 Task: Create in the project WorthyTech and in the Backlog issue 'Integrate a new marketing analytics tool into an existing marketing campaign to improve data-driven decision making' a child issue 'Email campaign A/B testing and optimization', and assign it to team member softage.4@softage.net.
Action: Mouse moved to (239, 68)
Screenshot: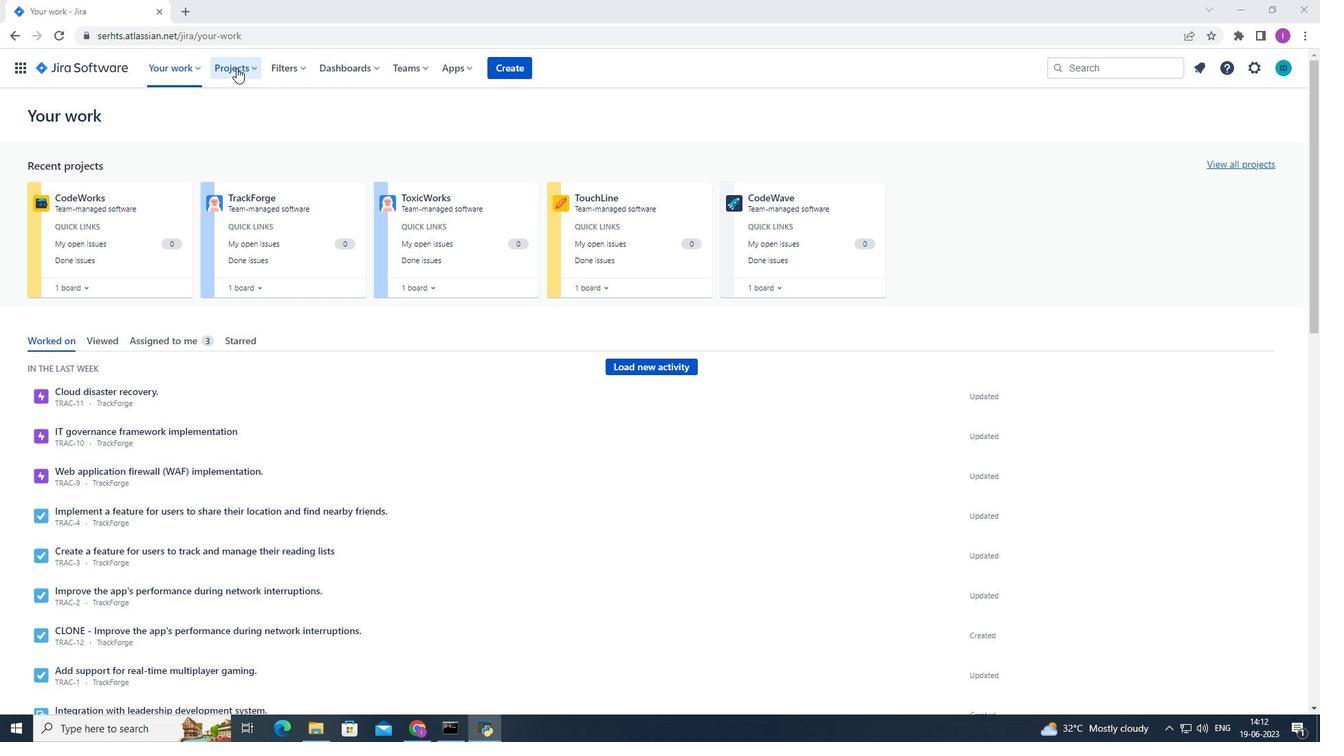 
Action: Mouse pressed left at (239, 68)
Screenshot: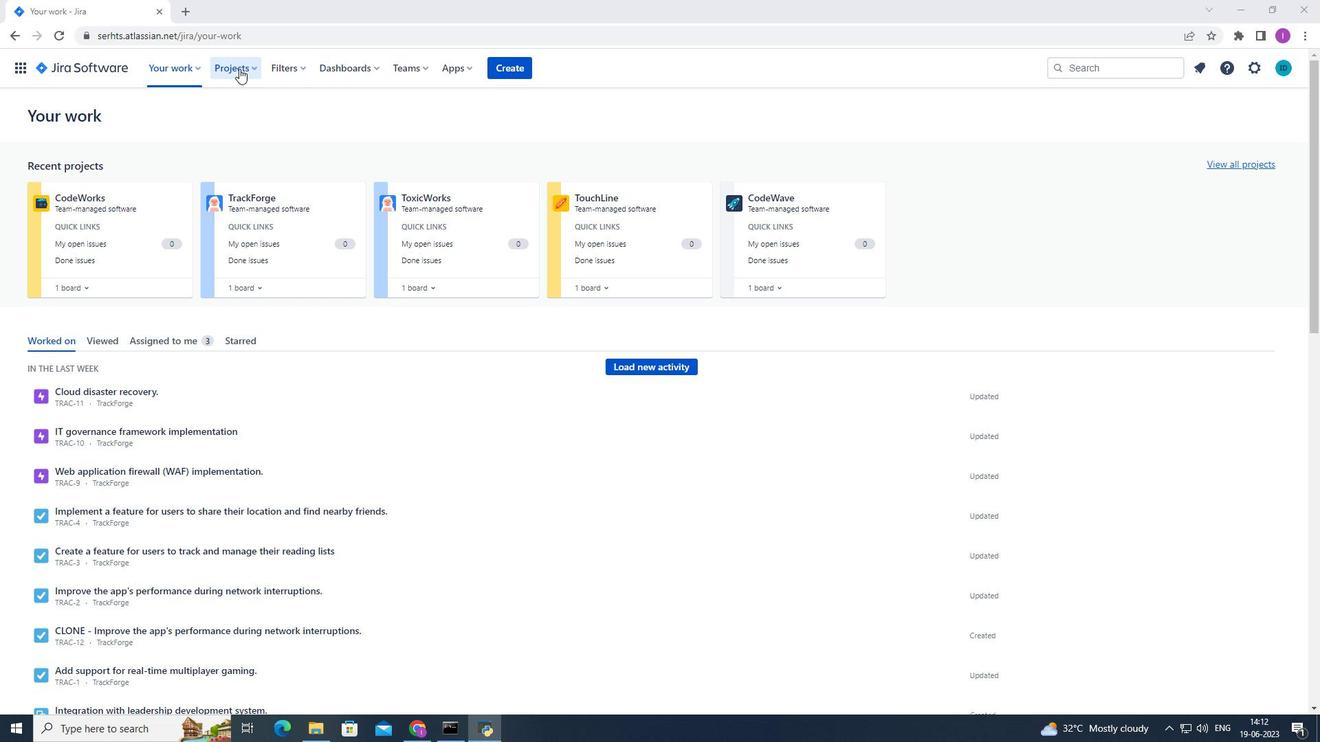 
Action: Mouse moved to (304, 128)
Screenshot: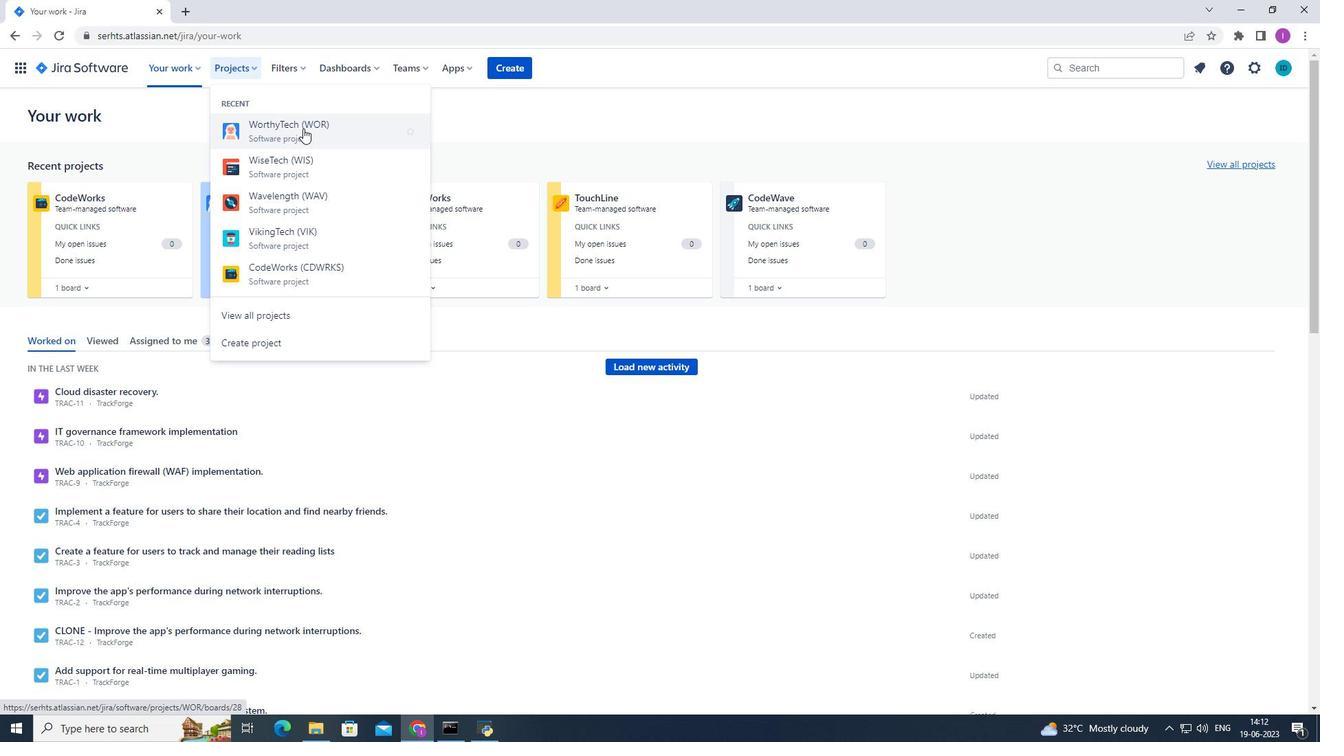 
Action: Mouse pressed left at (304, 128)
Screenshot: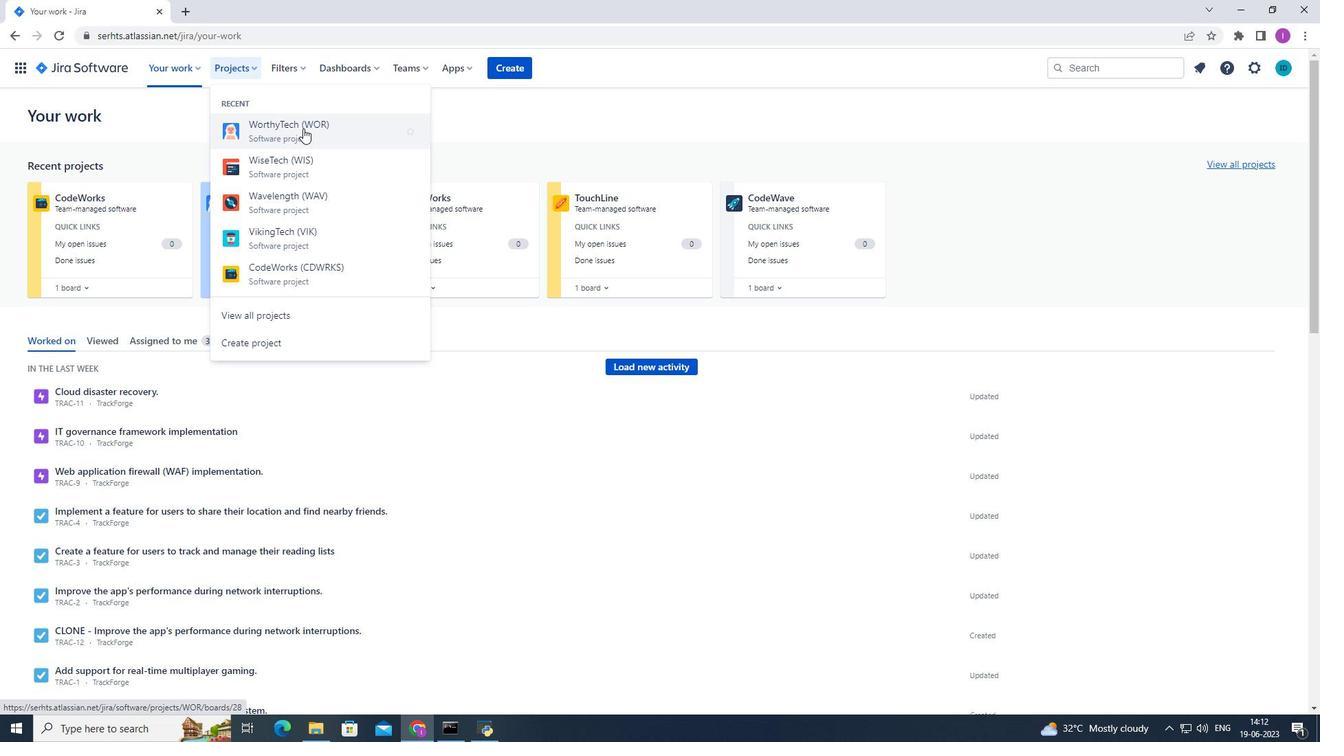 
Action: Mouse moved to (100, 213)
Screenshot: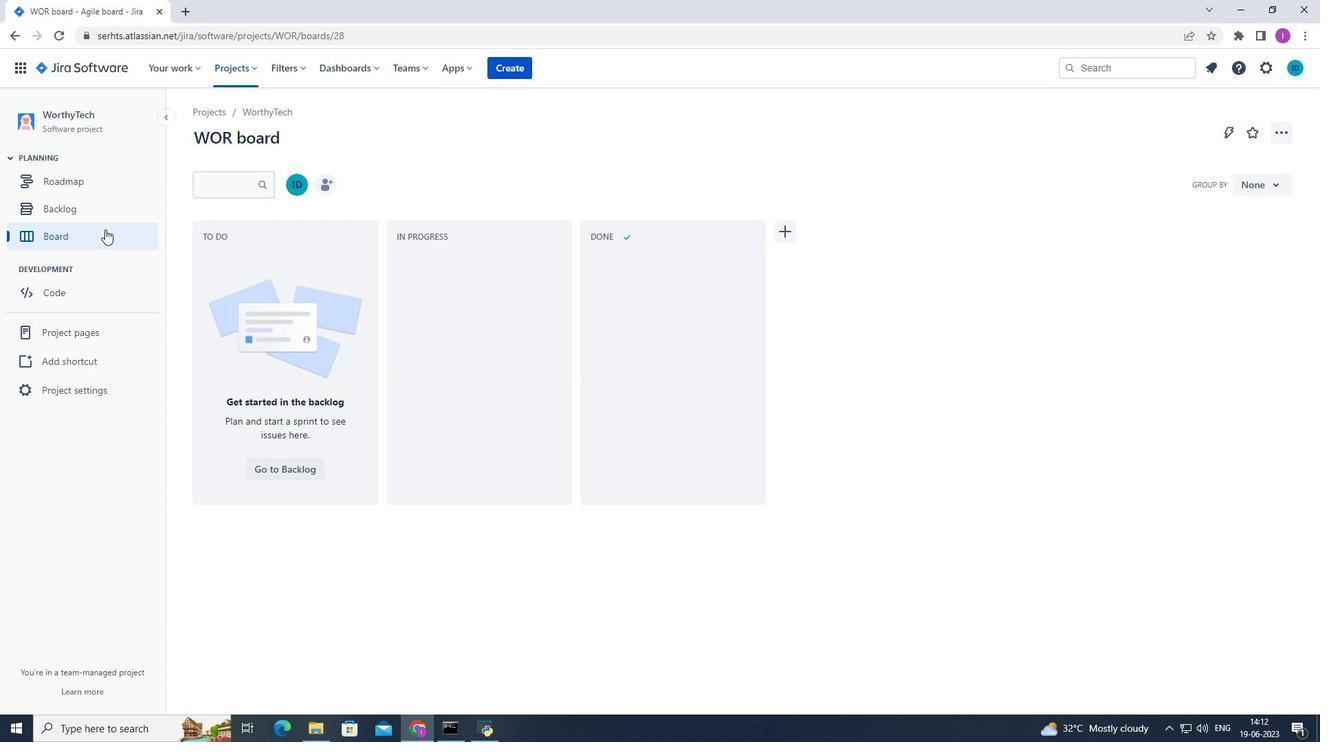 
Action: Mouse pressed left at (100, 213)
Screenshot: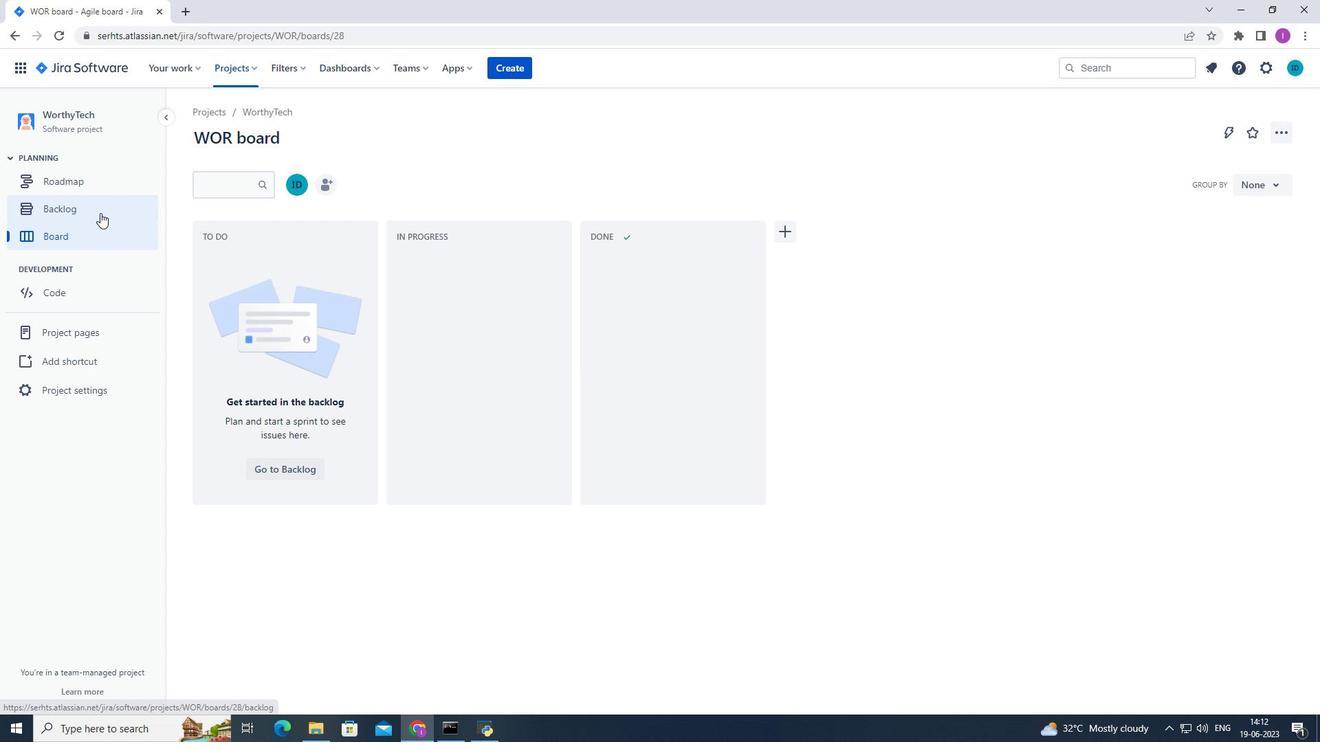 
Action: Mouse moved to (546, 412)
Screenshot: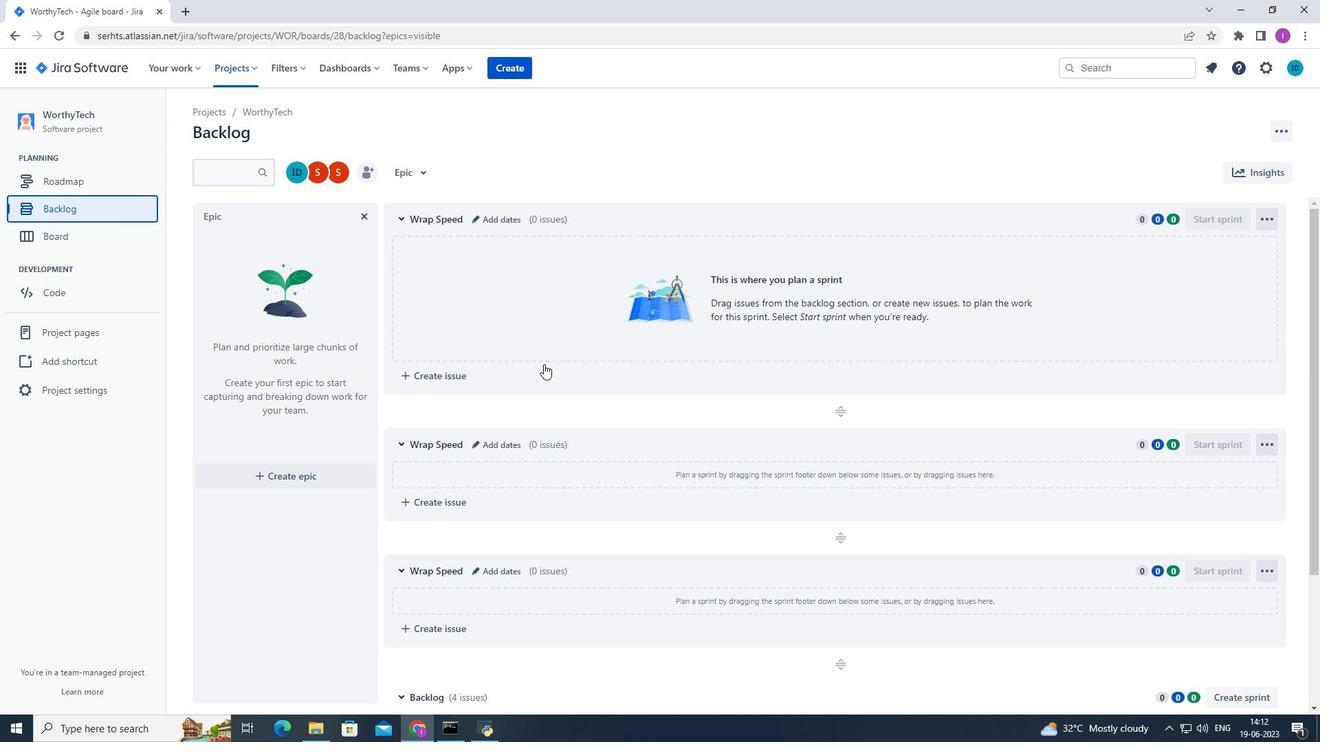 
Action: Mouse scrolled (546, 412) with delta (0, 0)
Screenshot: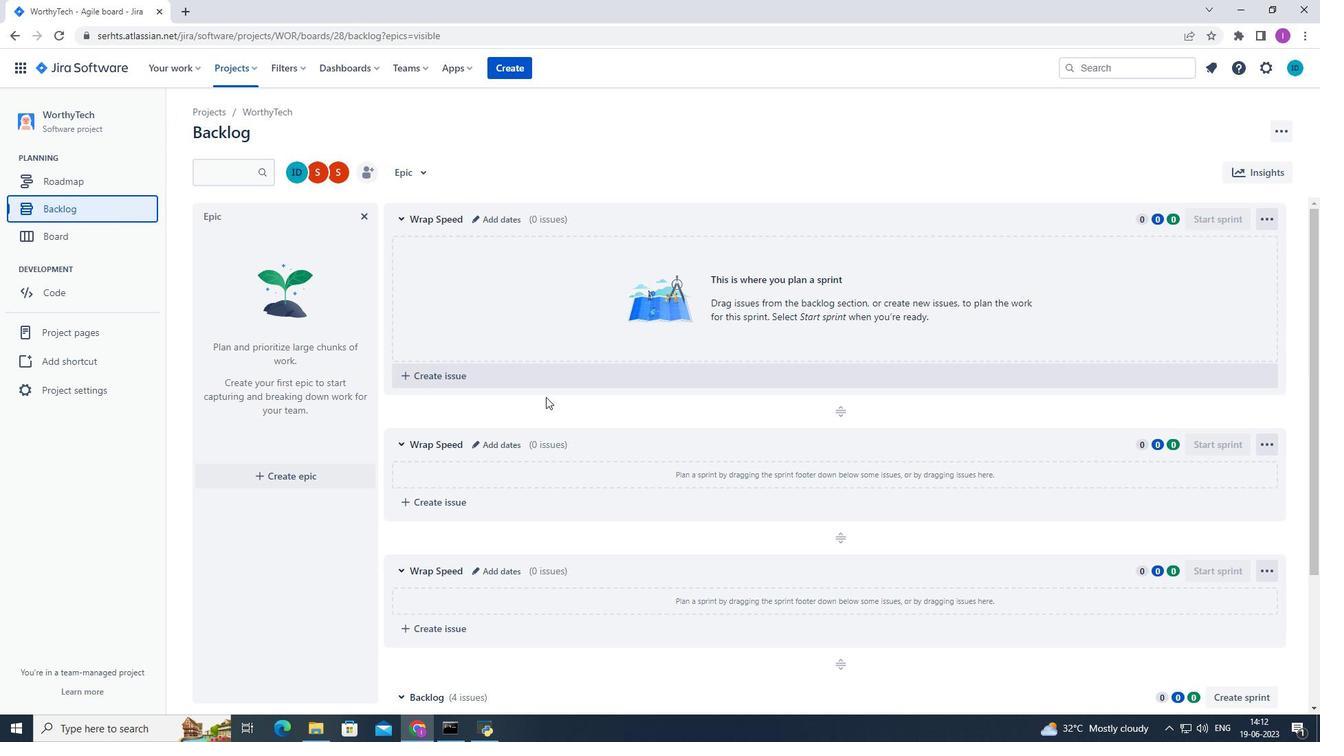 
Action: Mouse moved to (522, 570)
Screenshot: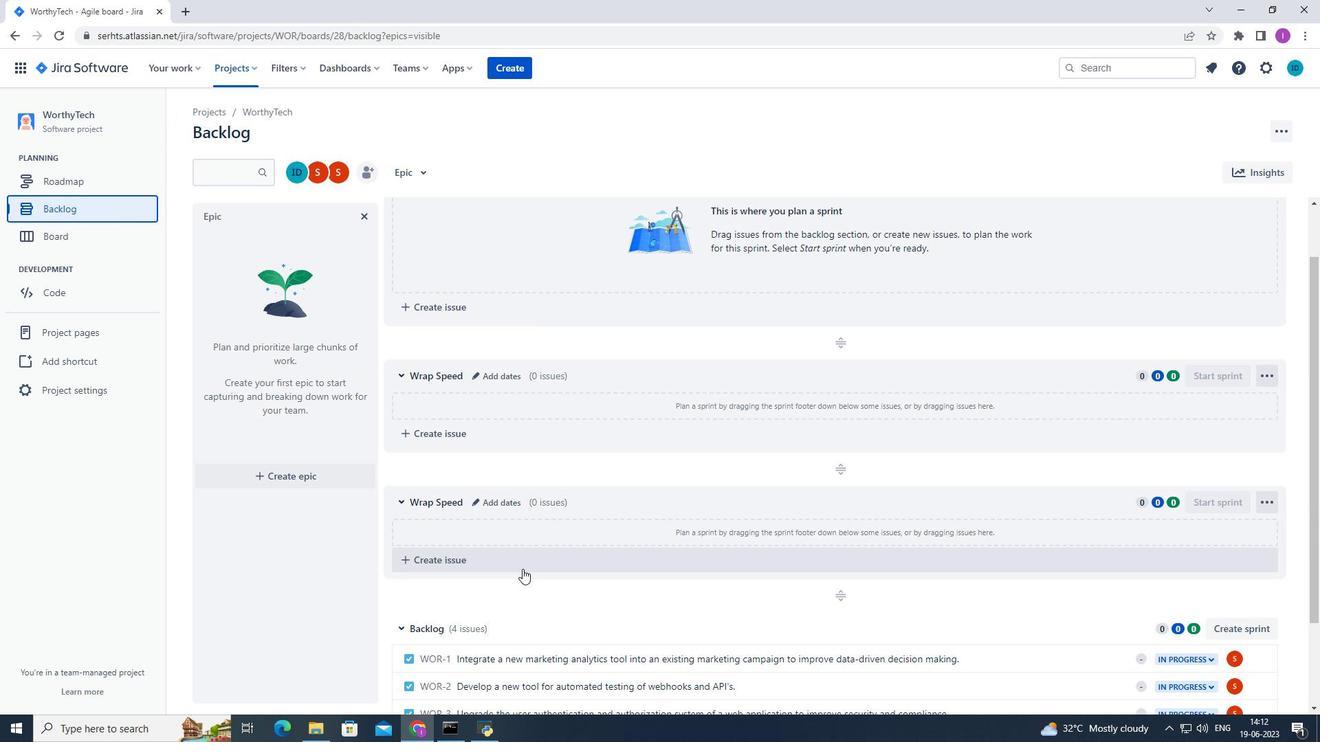 
Action: Mouse scrolled (522, 570) with delta (0, 0)
Screenshot: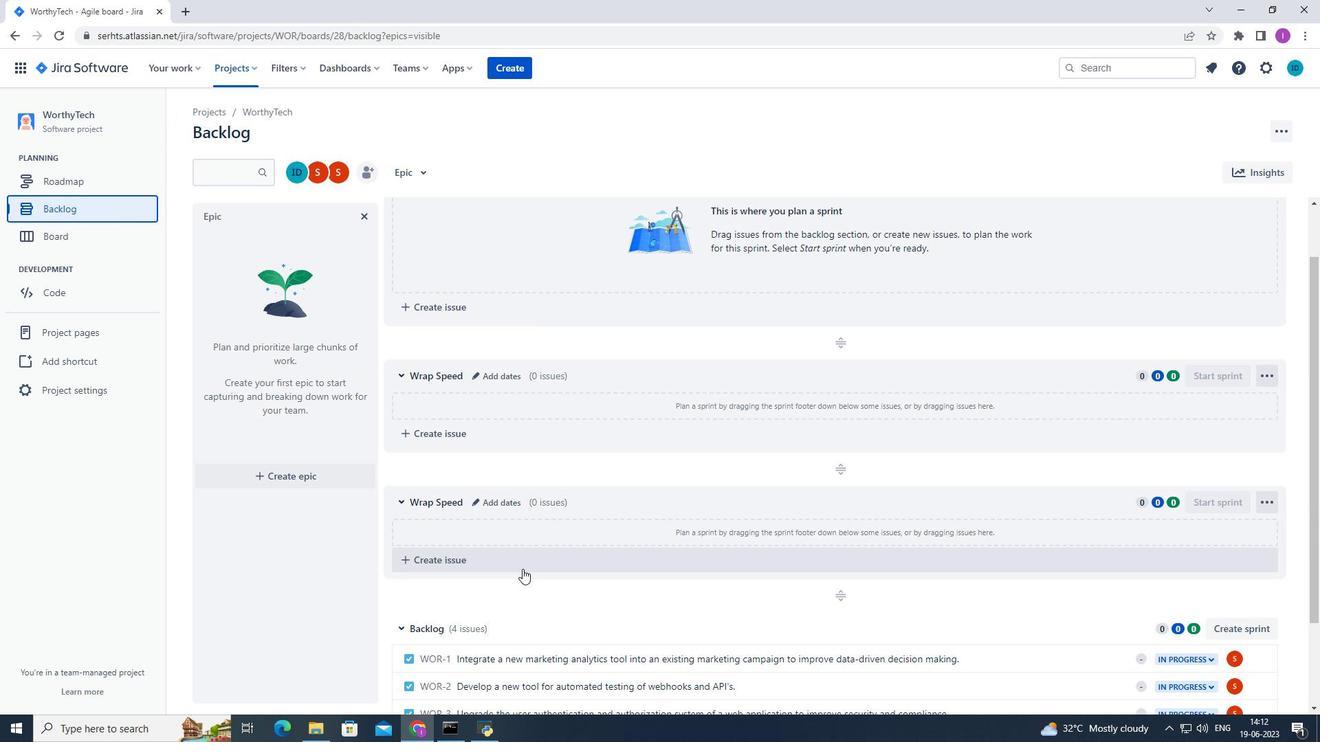 
Action: Mouse moved to (522, 571)
Screenshot: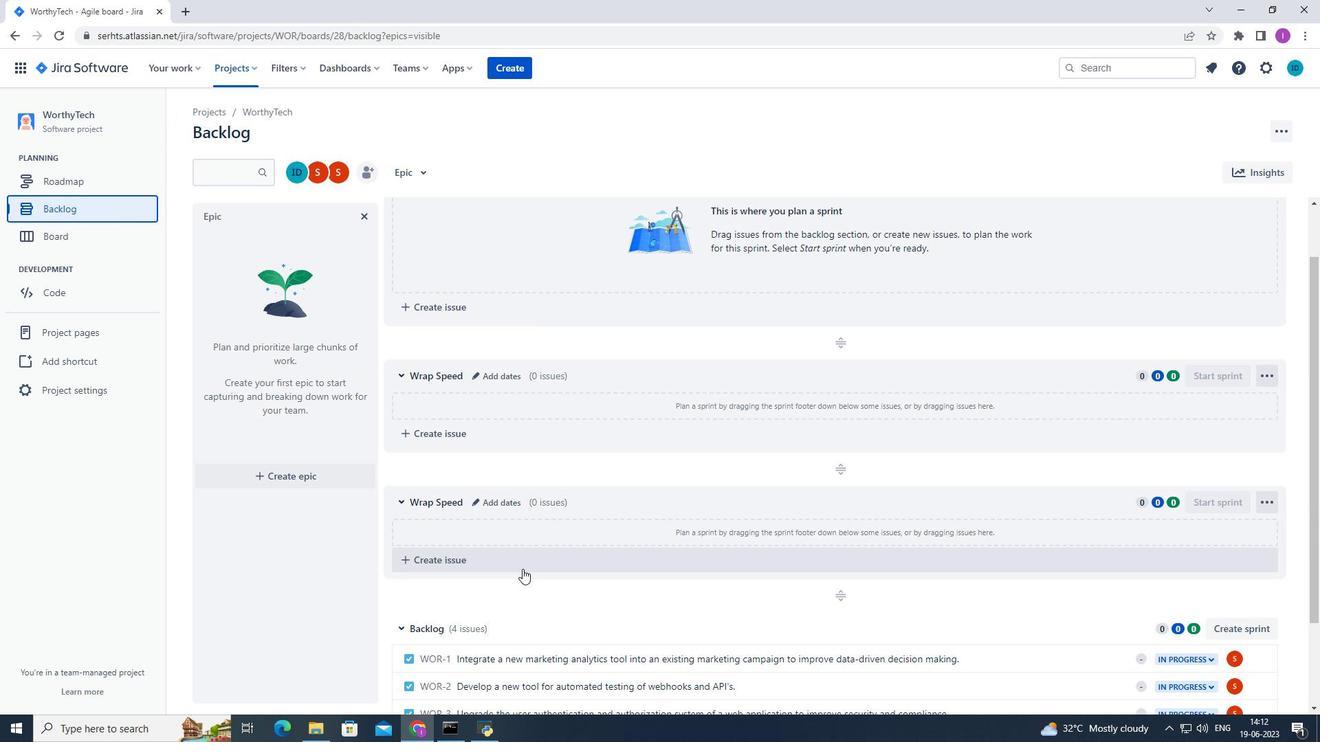 
Action: Mouse scrolled (522, 570) with delta (0, 0)
Screenshot: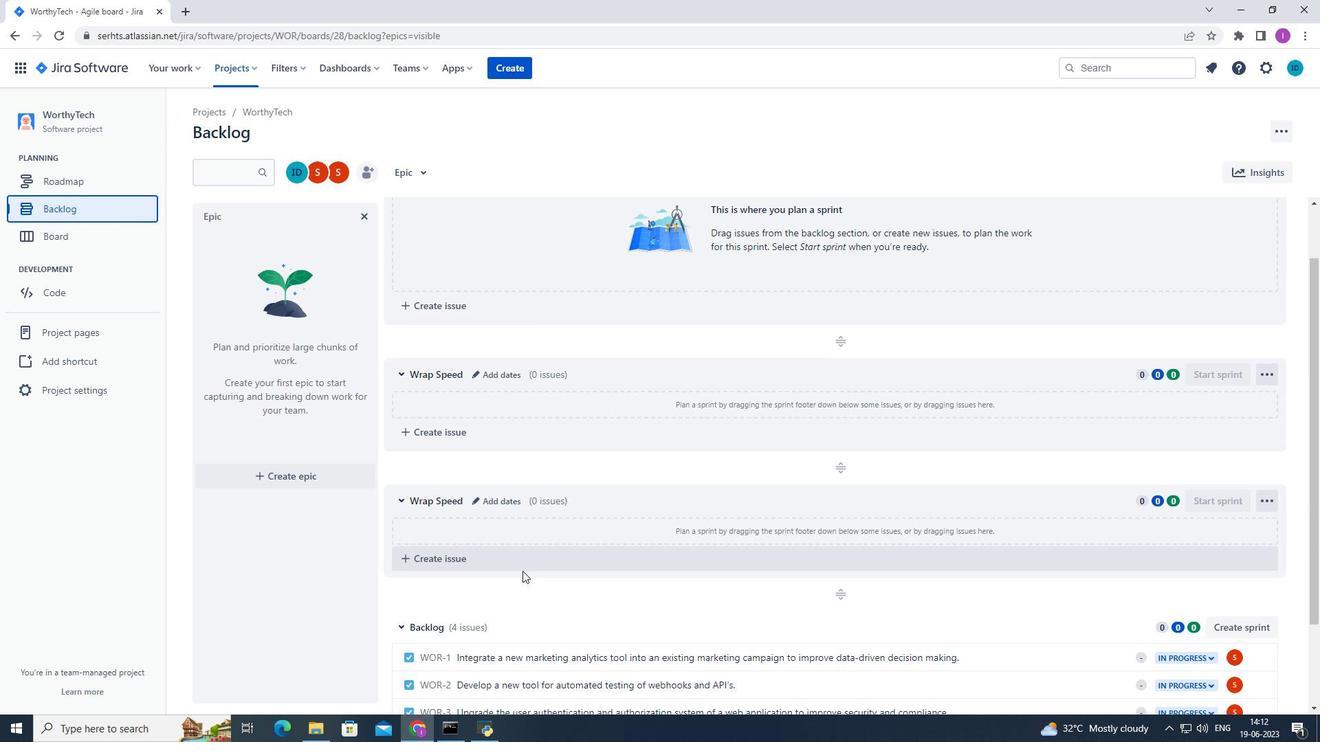 
Action: Mouse moved to (1055, 547)
Screenshot: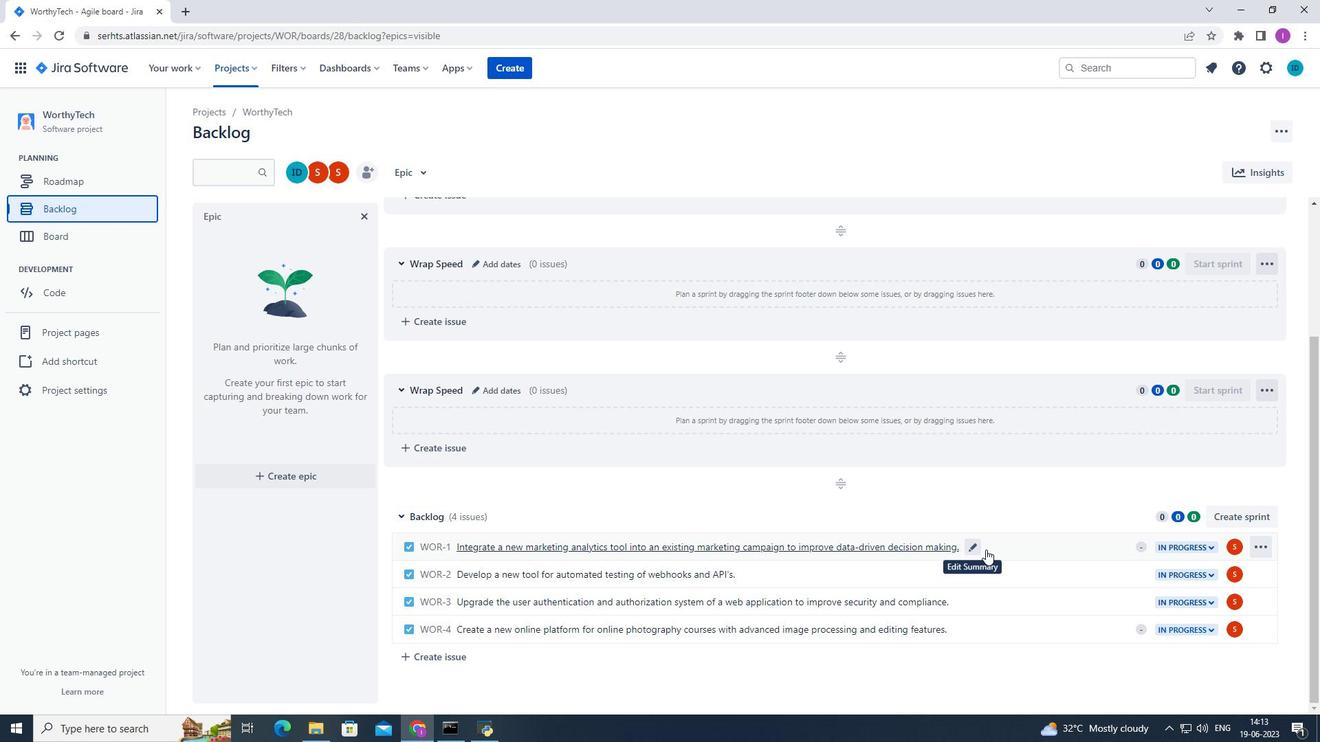 
Action: Mouse pressed left at (1055, 547)
Screenshot: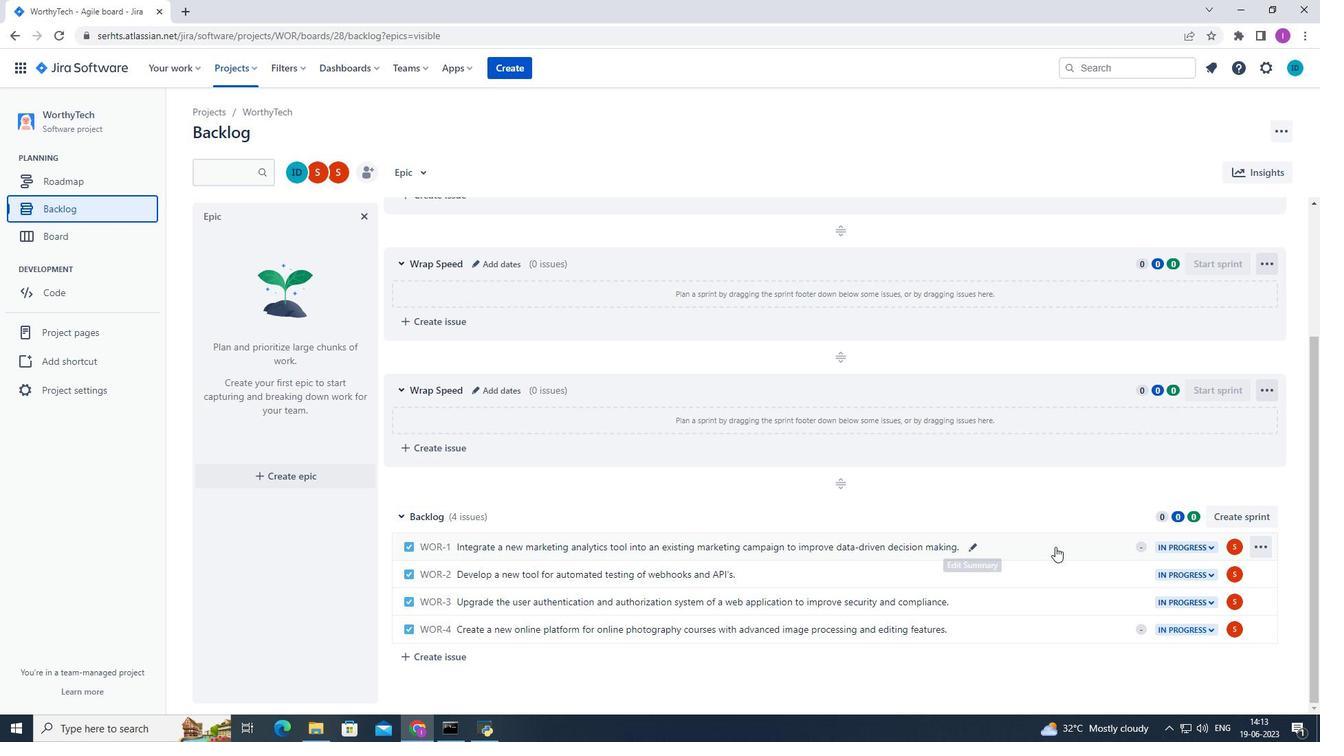 
Action: Mouse moved to (1075, 339)
Screenshot: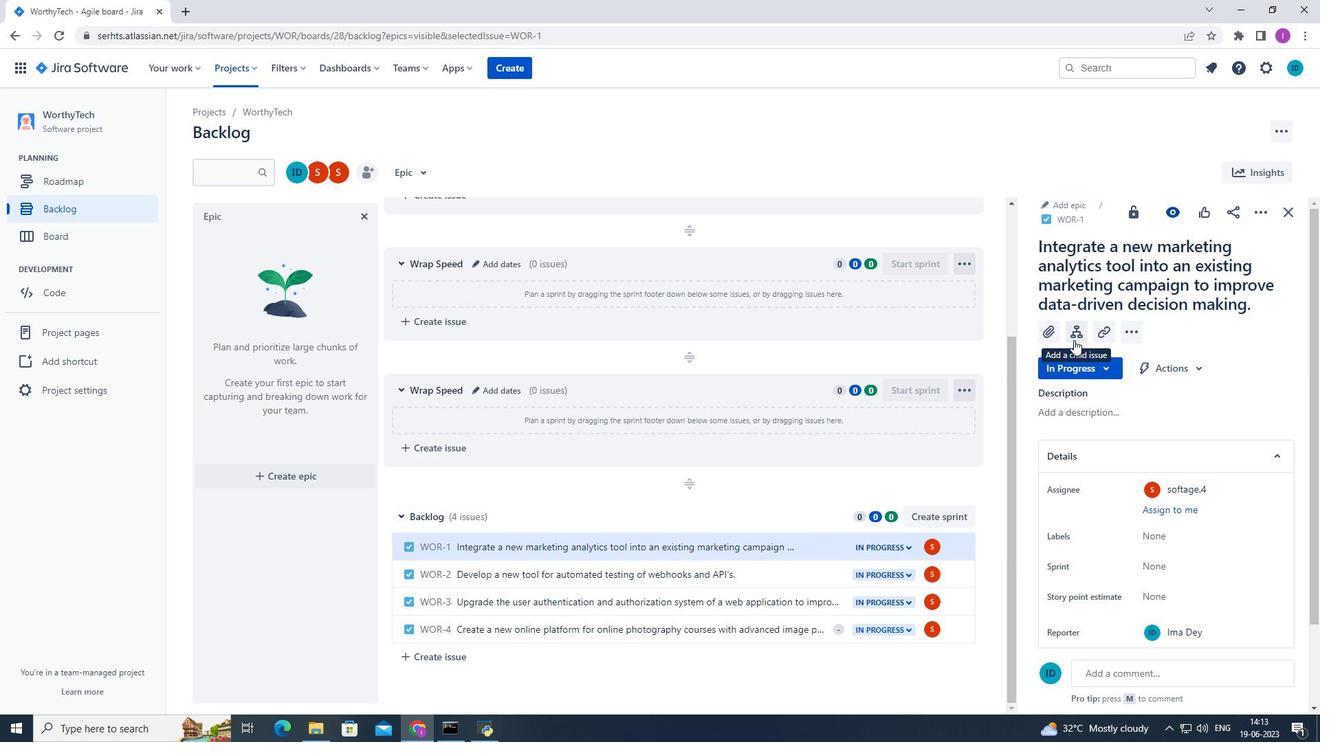 
Action: Mouse pressed left at (1075, 339)
Screenshot: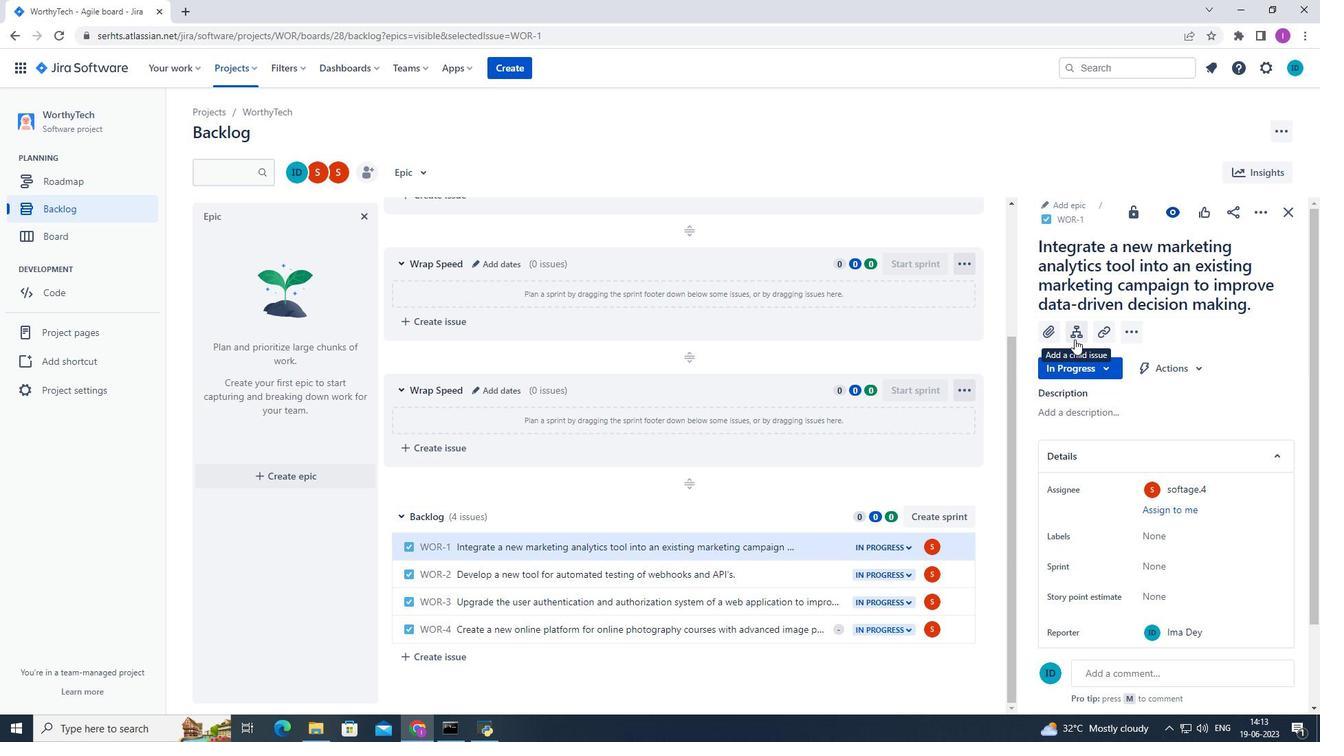 
Action: Mouse moved to (1086, 445)
Screenshot: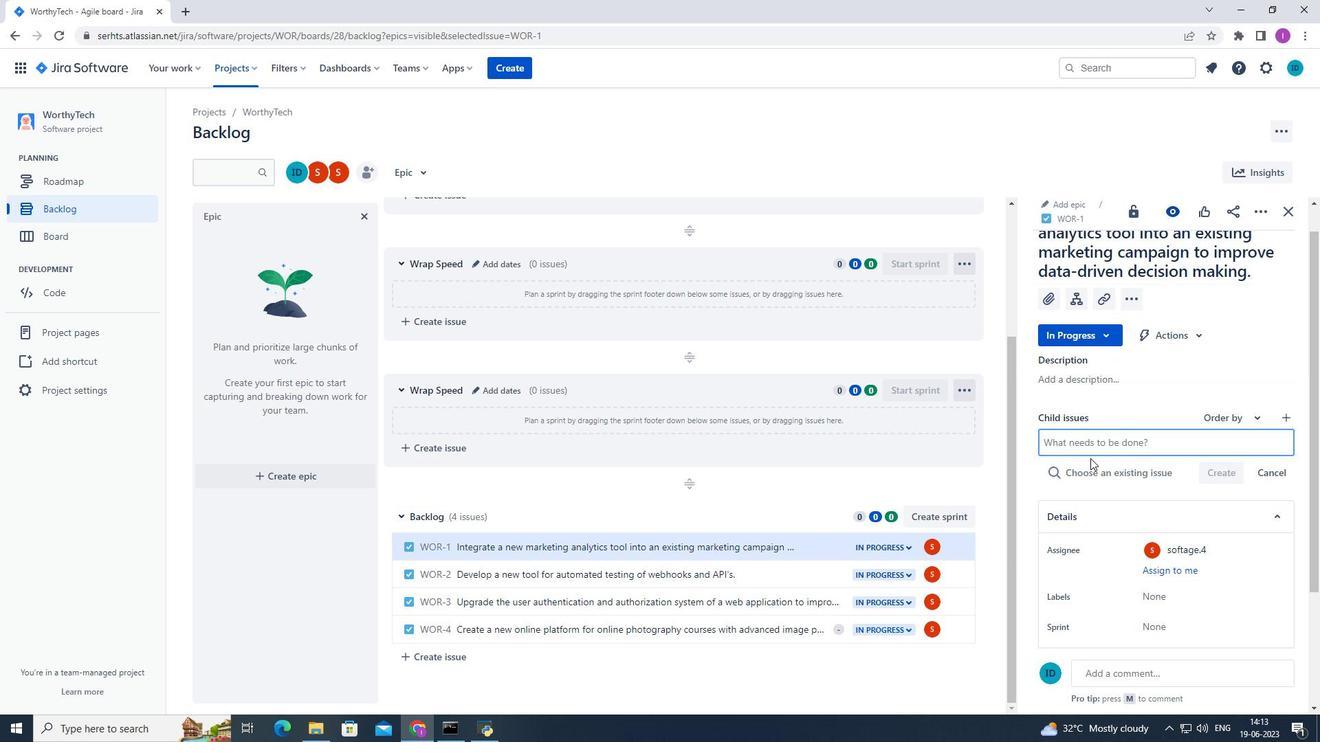 
Action: Mouse pressed left at (1086, 445)
Screenshot: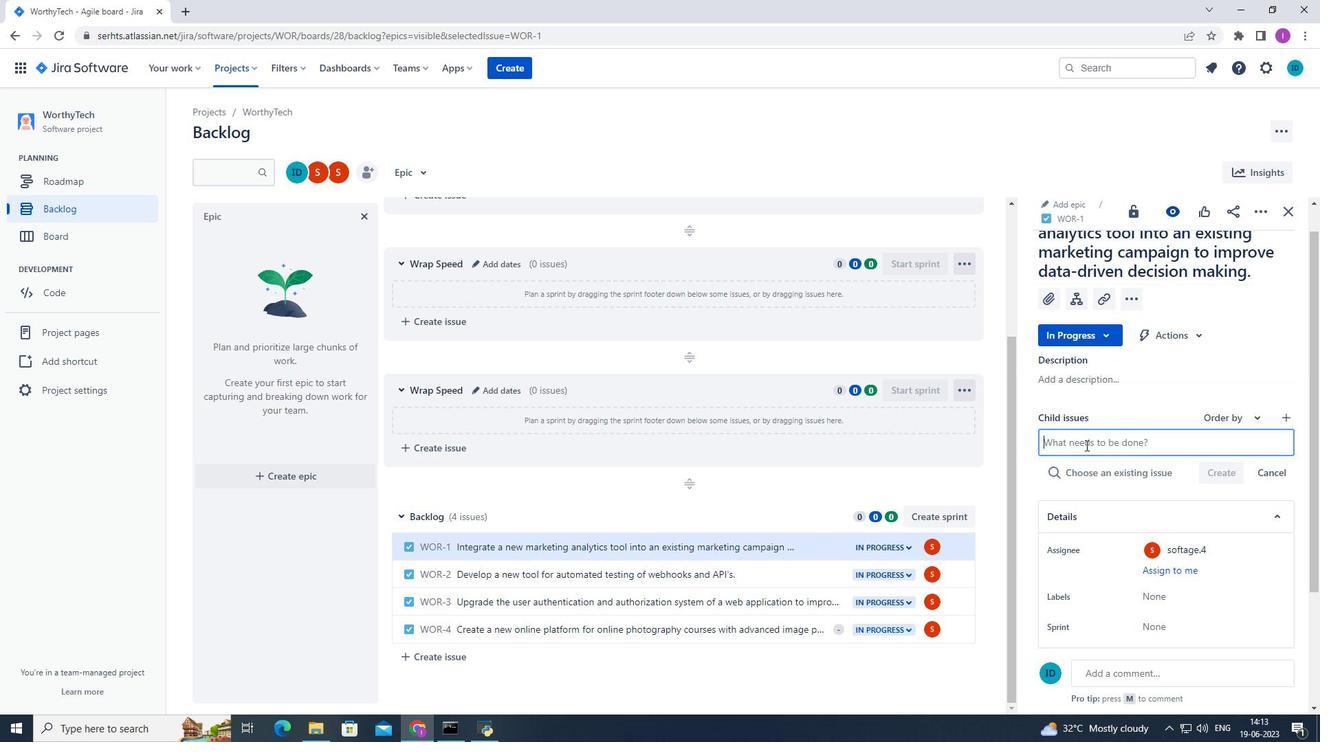 
Action: Mouse moved to (693, 452)
Screenshot: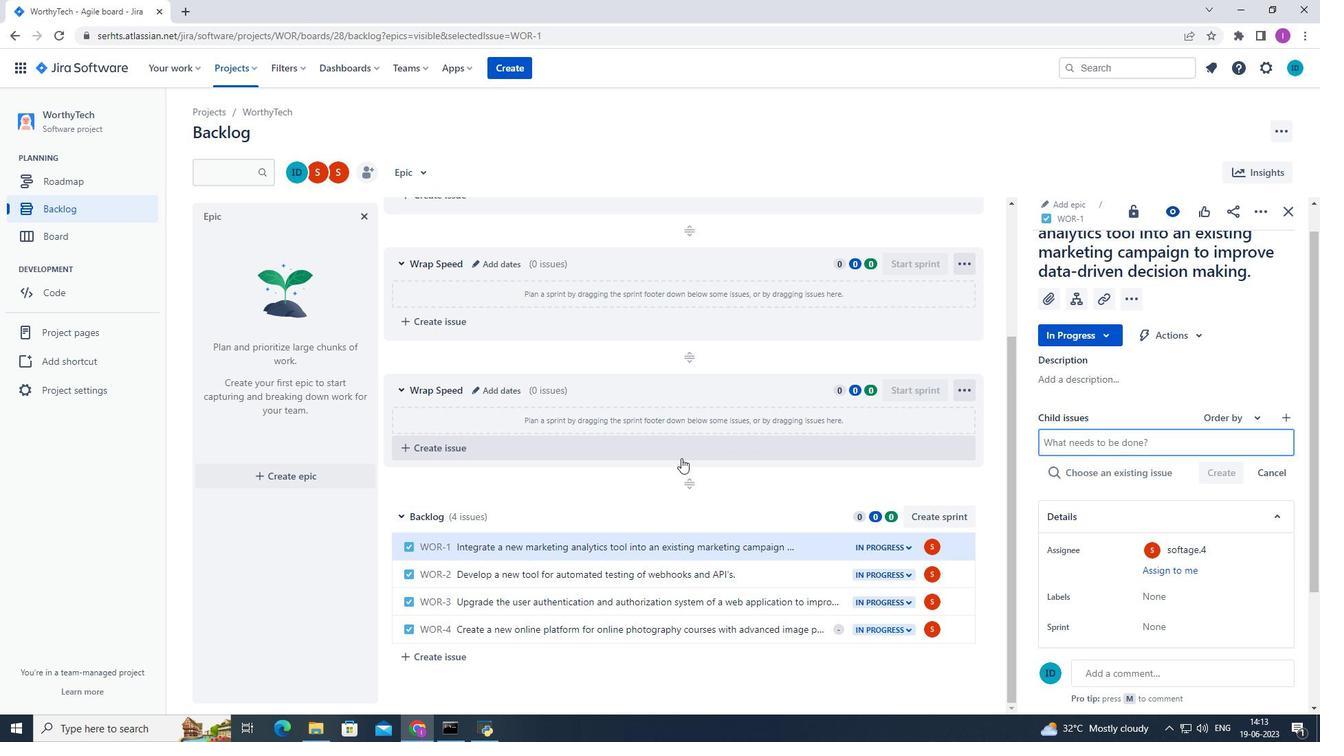 
Action: Key pressed <Key.shift>Email<Key.space>campaign<Key.space><Key.shift>A?<Key.backspace>/<Key.shift><Key.shift><Key.shift><Key.shift>B<Key.space>testing<Key.space>and<Key.space>optimization.<Key.enter>
Screenshot: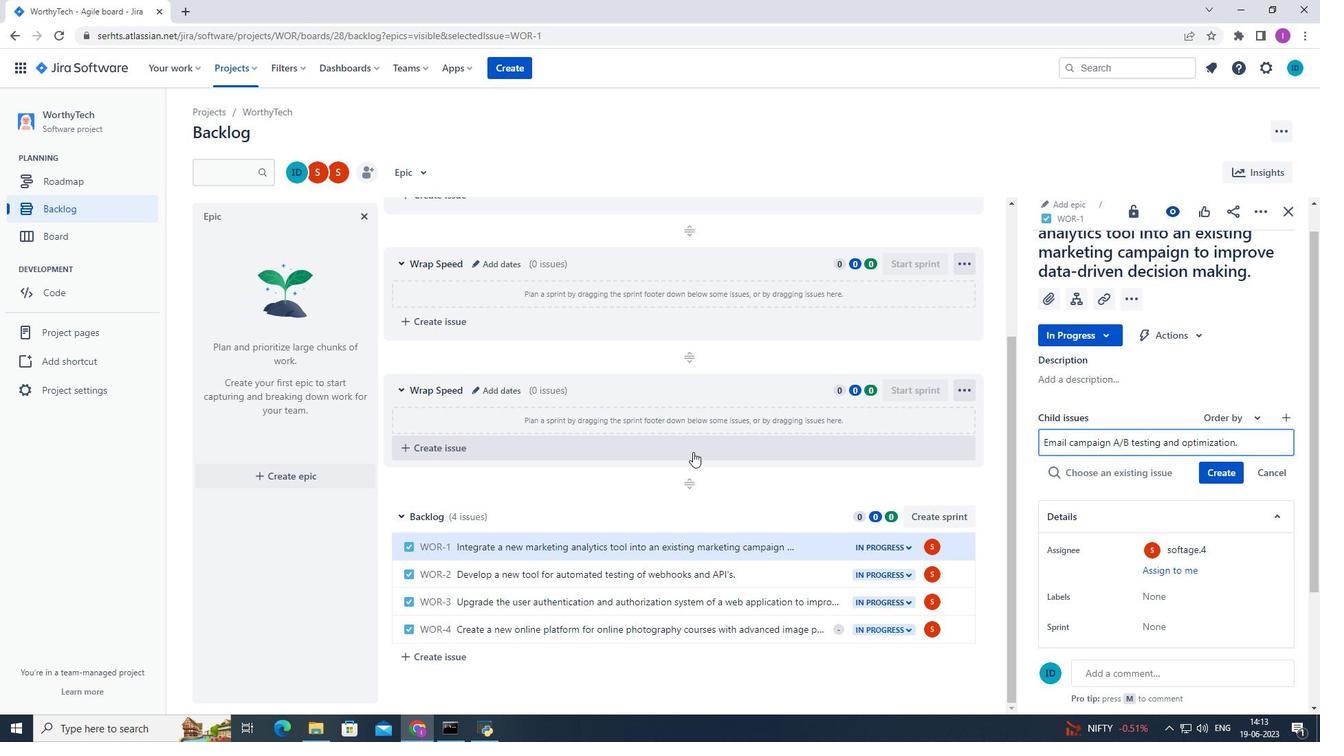 
Action: Mouse moved to (1235, 452)
Screenshot: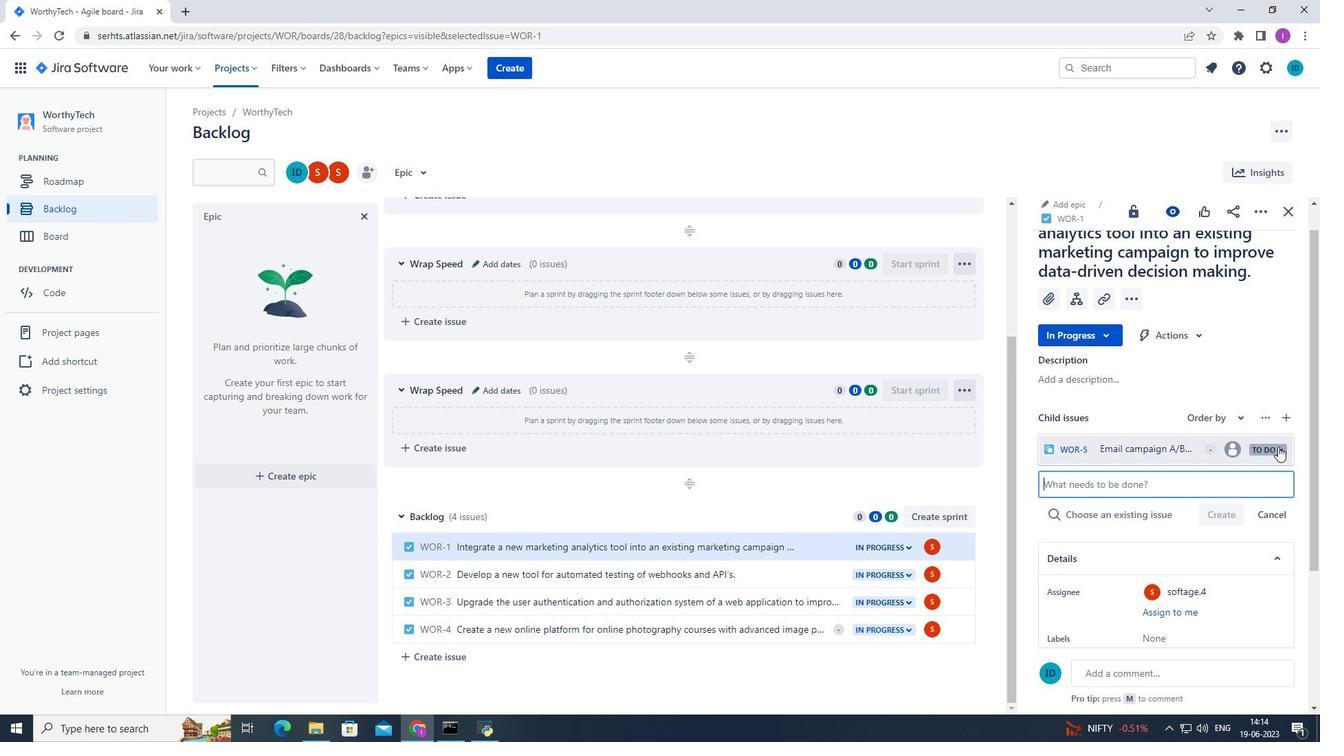 
Action: Mouse pressed left at (1235, 452)
Screenshot: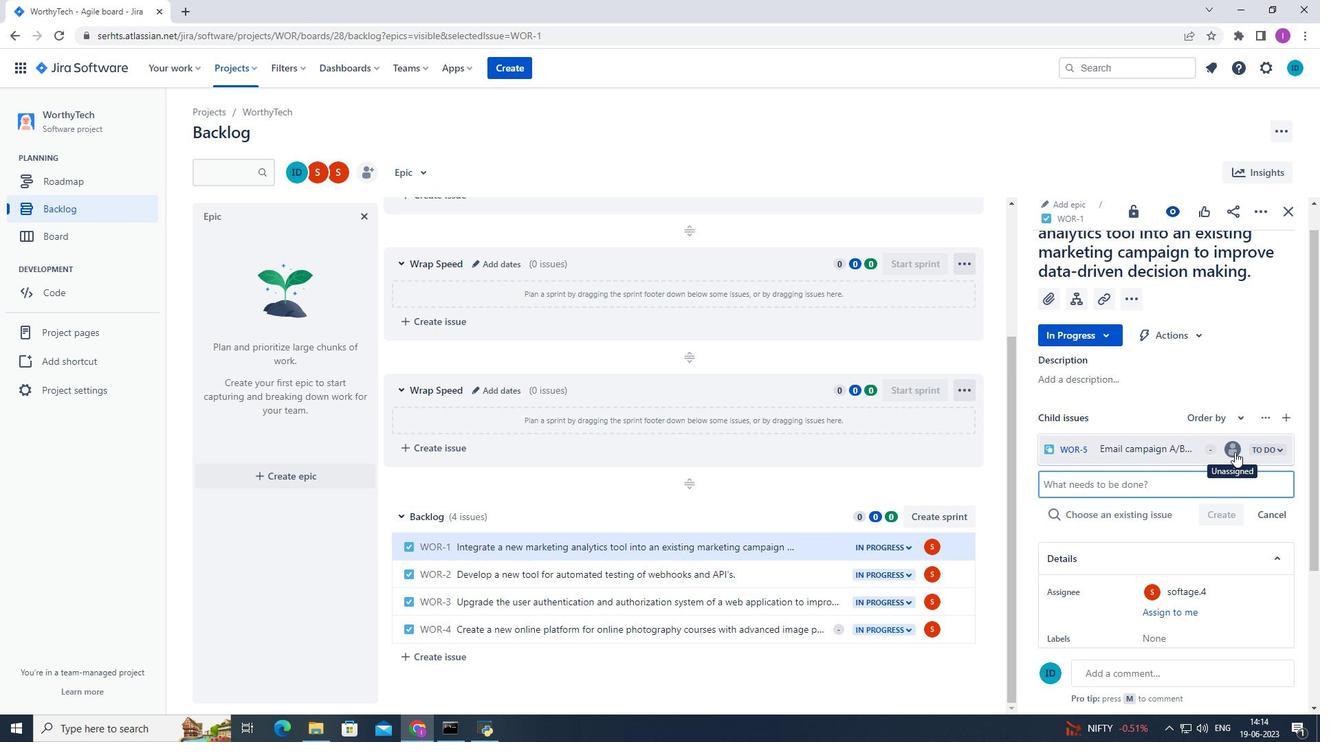 
Action: Mouse moved to (1095, 529)
Screenshot: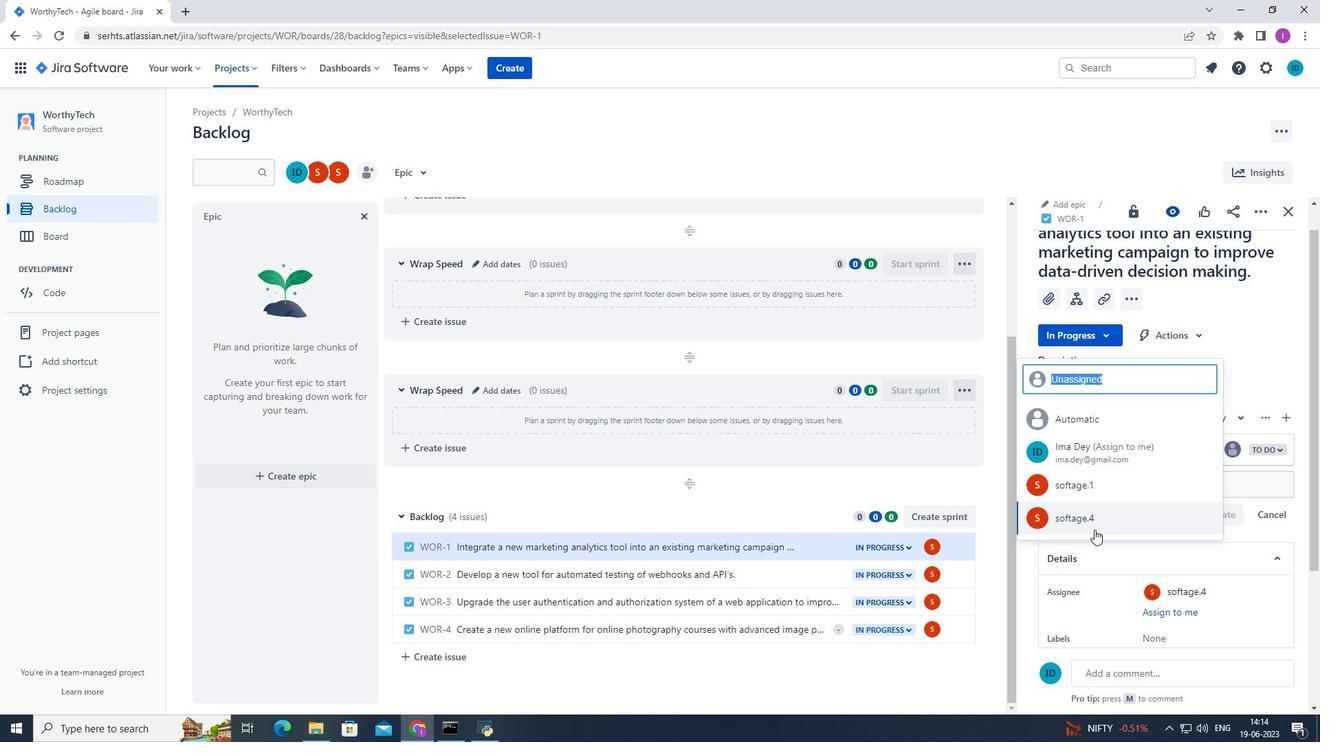 
Action: Mouse pressed left at (1095, 529)
Screenshot: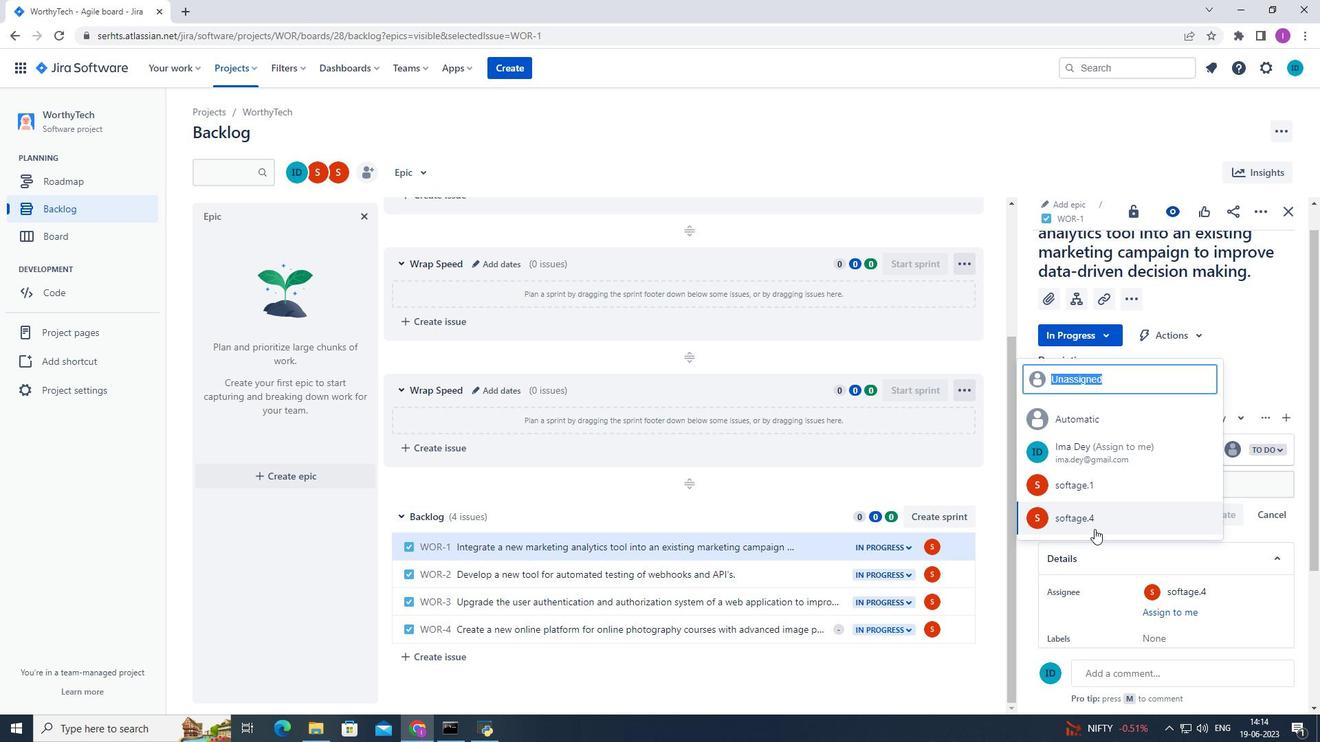 
Action: Mouse moved to (1243, 426)
Screenshot: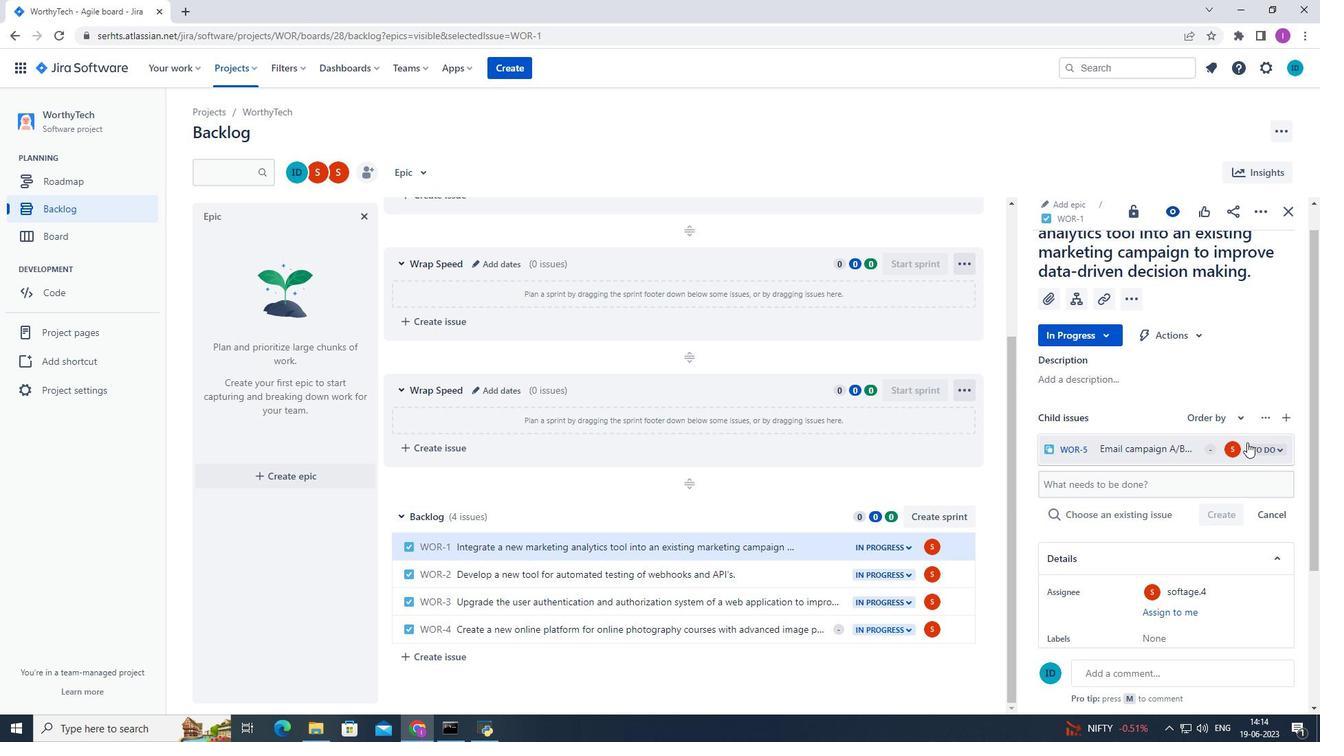 
Action: Mouse scrolled (1243, 427) with delta (0, 0)
Screenshot: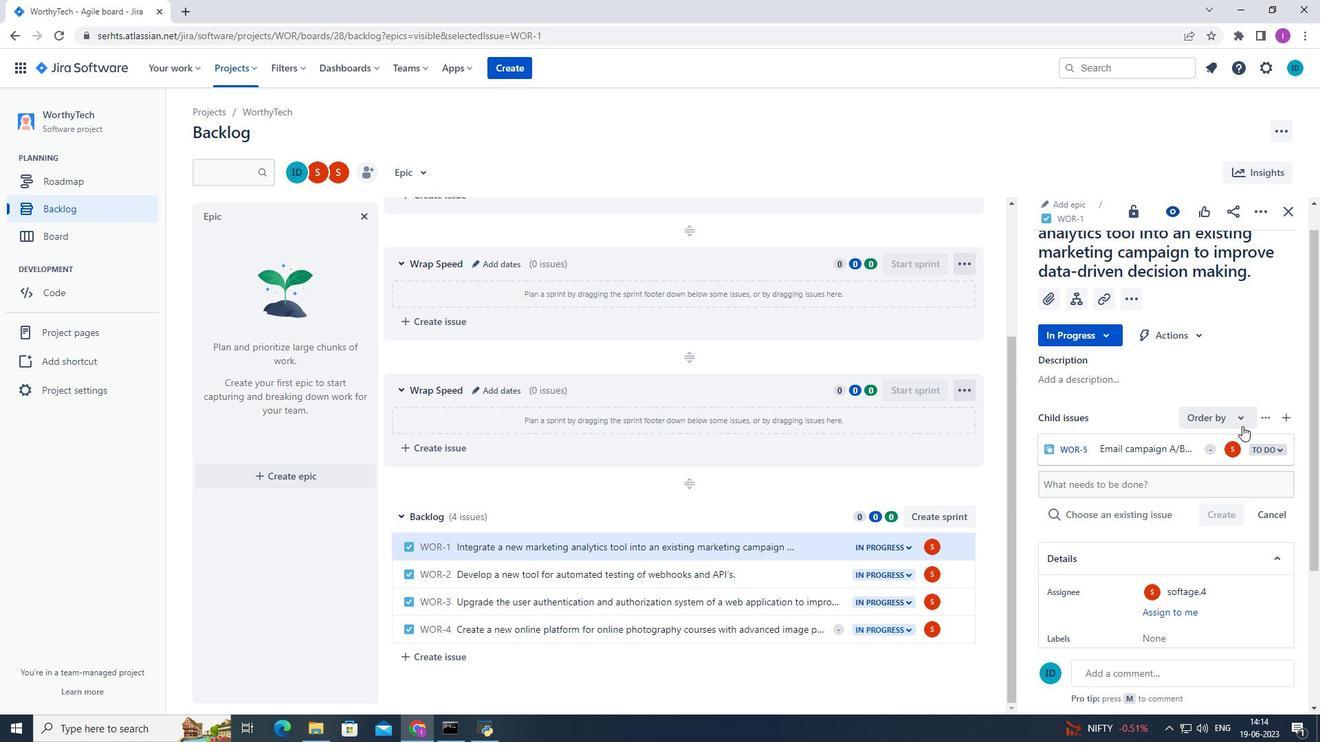 
Action: Mouse scrolled (1243, 427) with delta (0, 0)
Screenshot: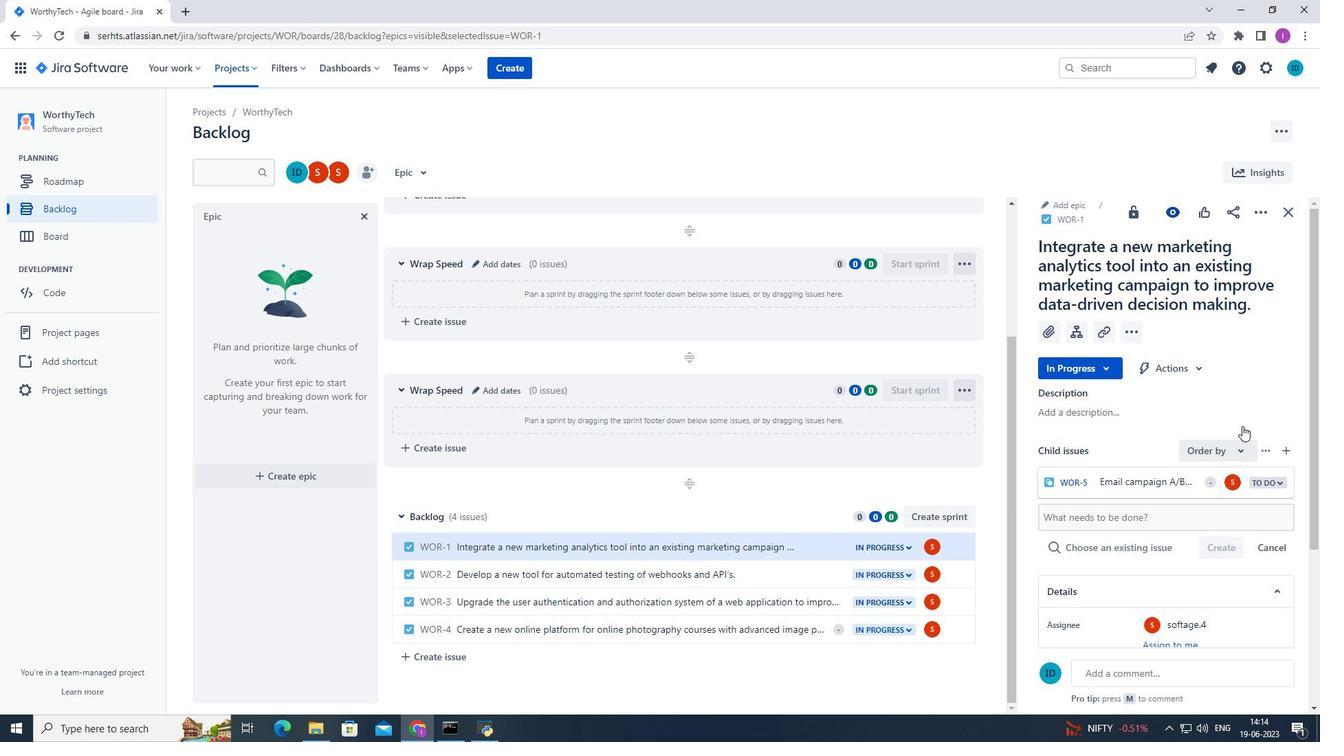 
Action: Mouse moved to (1142, 443)
Screenshot: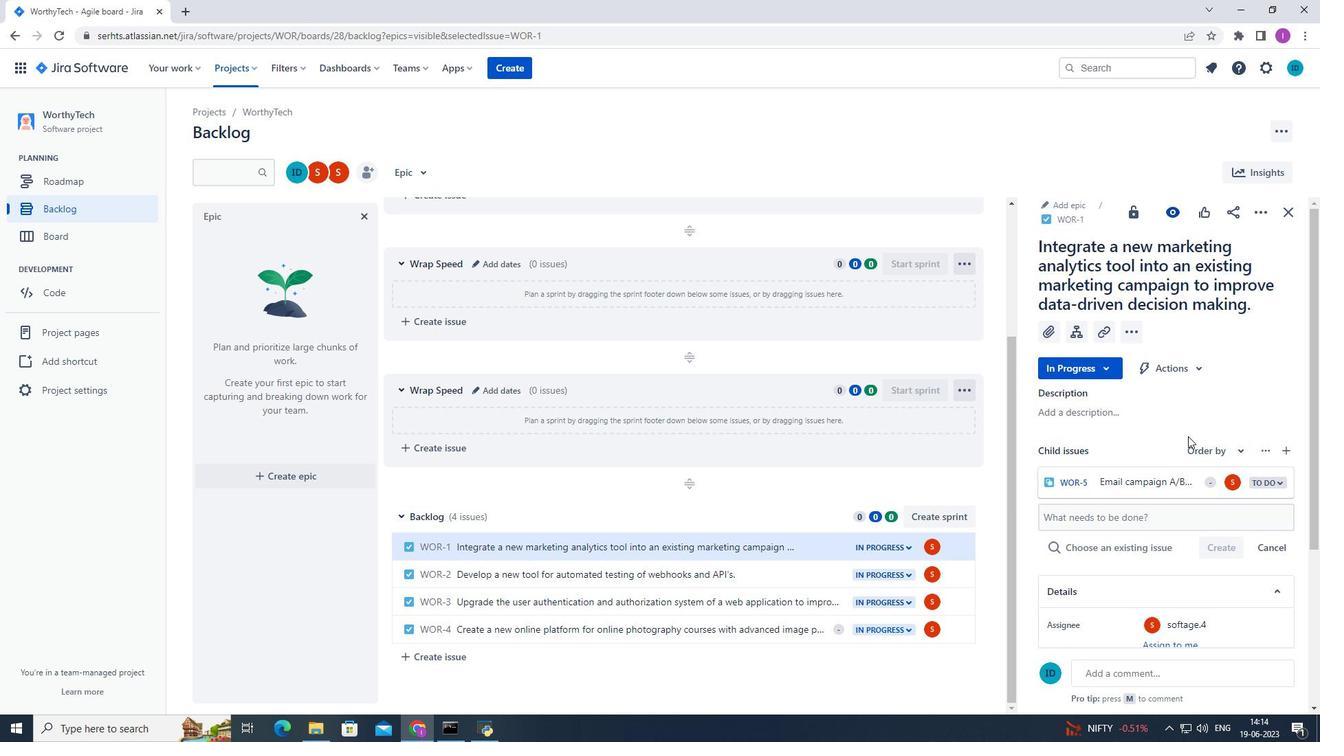 
